 Task: Enable Airbnb plus home stays is reviewed for quality.
Action: Mouse moved to (648, 197)
Screenshot: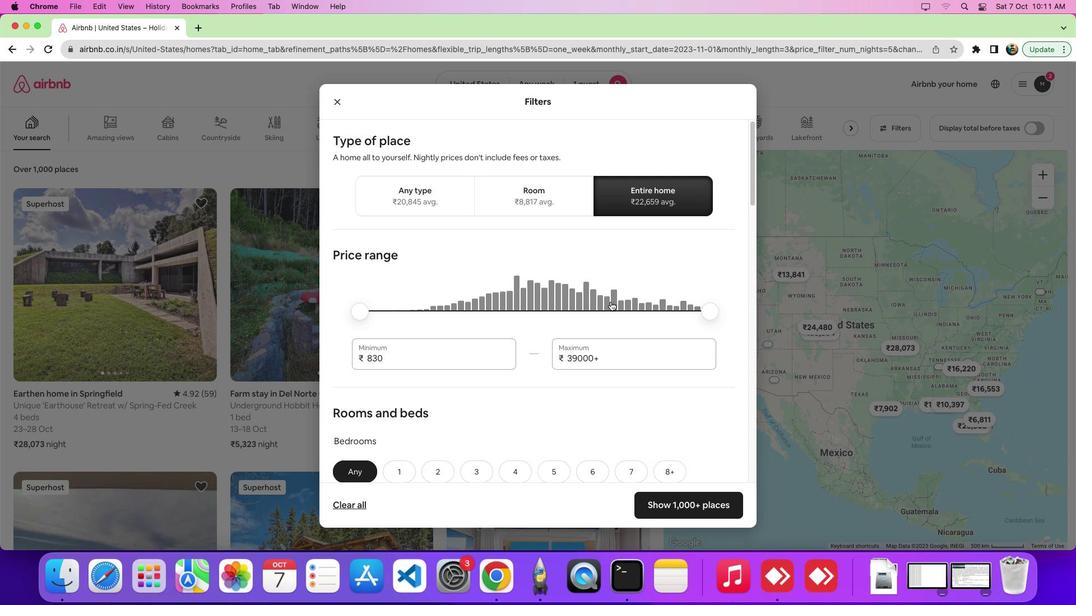 
Action: Mouse pressed left at (648, 197)
Screenshot: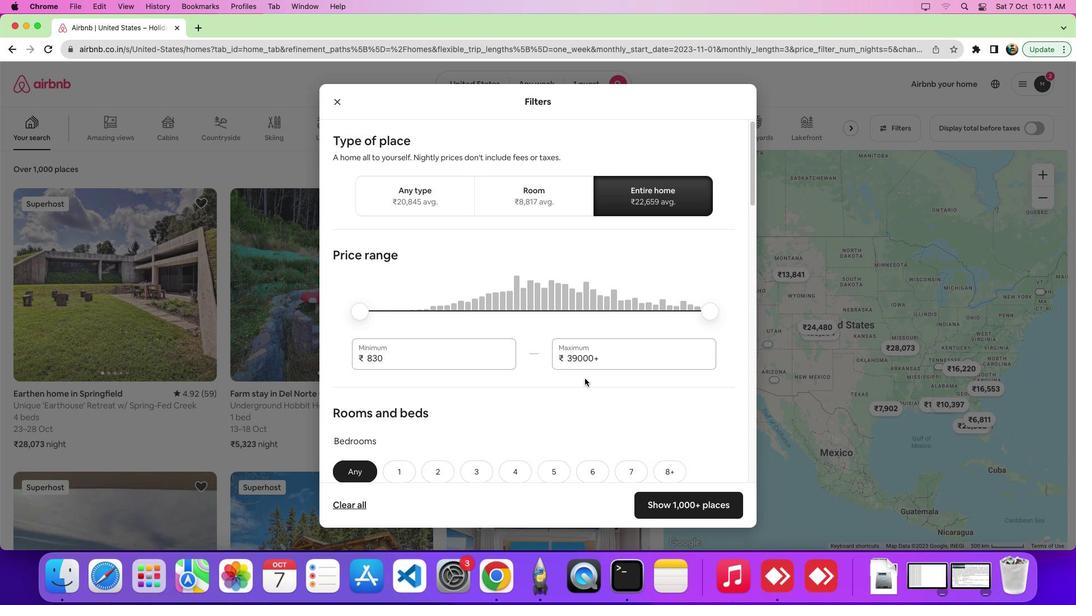 
Action: Mouse moved to (584, 379)
Screenshot: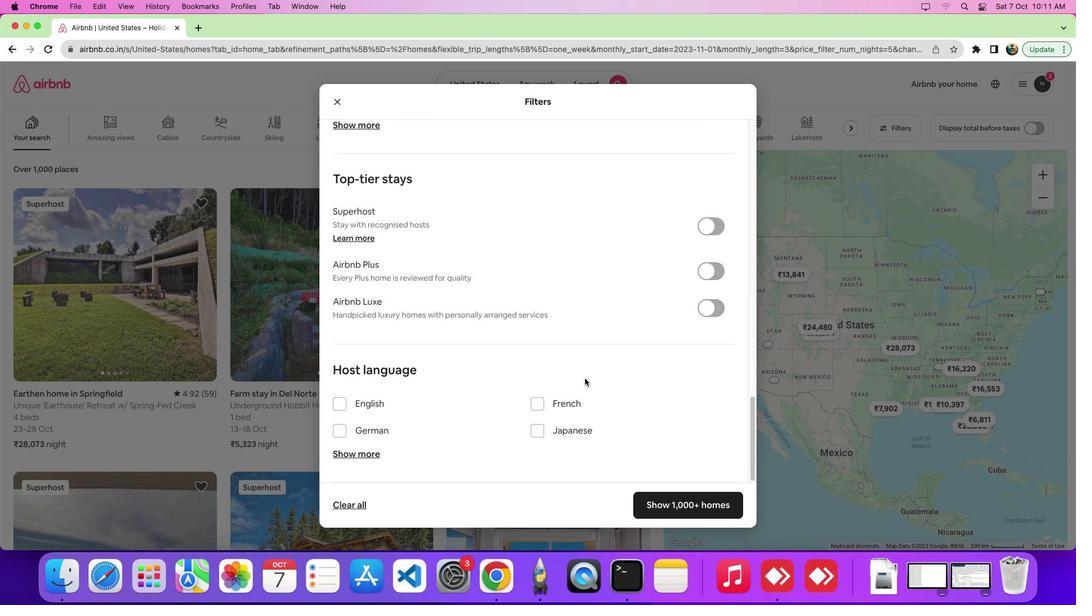 
Action: Mouse scrolled (584, 379) with delta (0, 0)
Screenshot: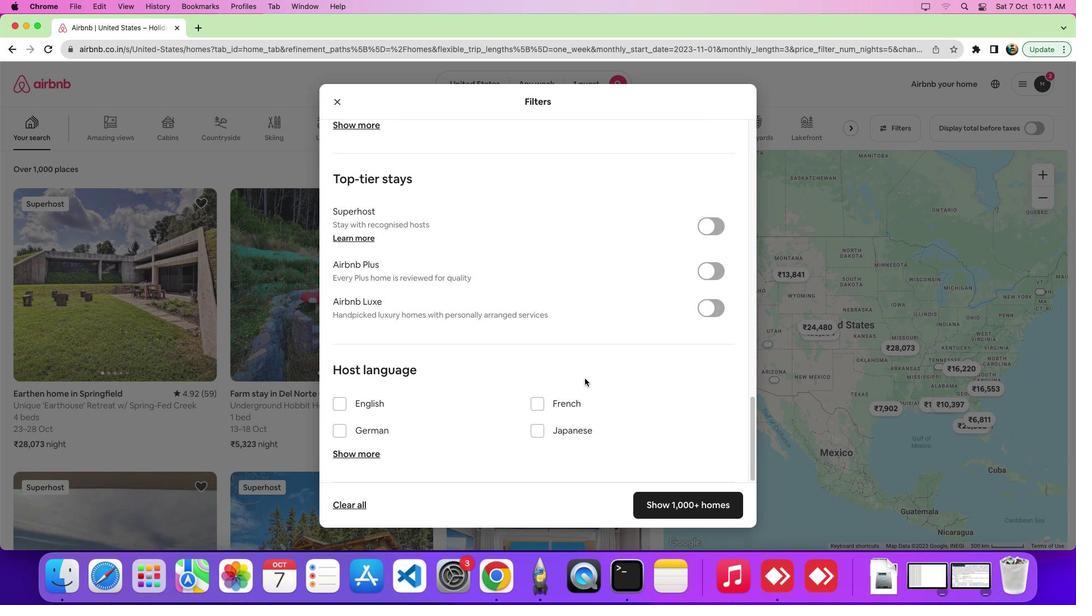 
Action: Mouse scrolled (584, 379) with delta (0, 0)
Screenshot: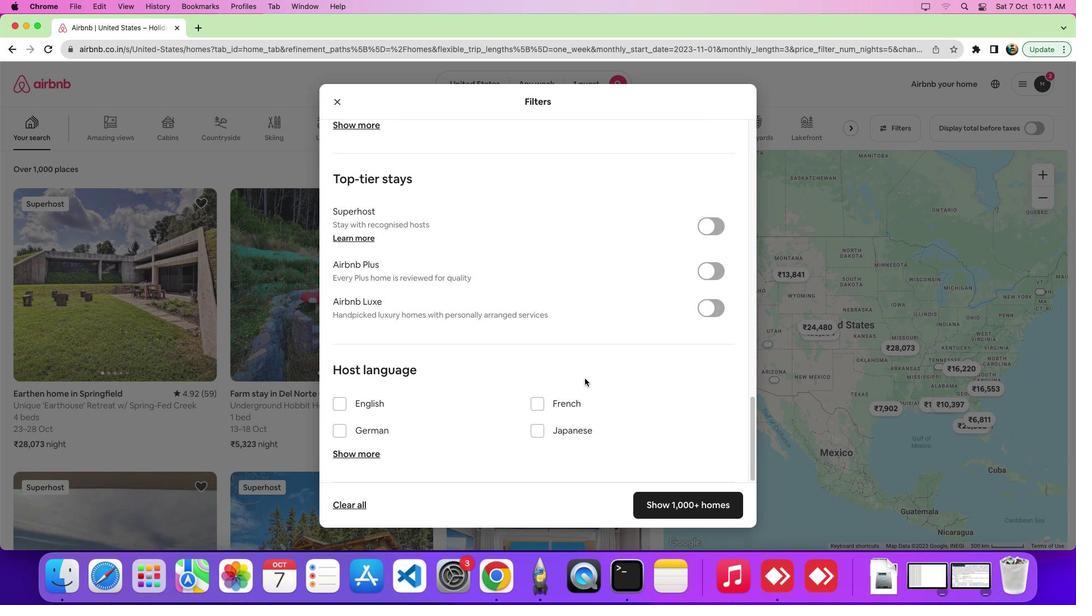 
Action: Mouse scrolled (584, 379) with delta (0, -5)
Screenshot: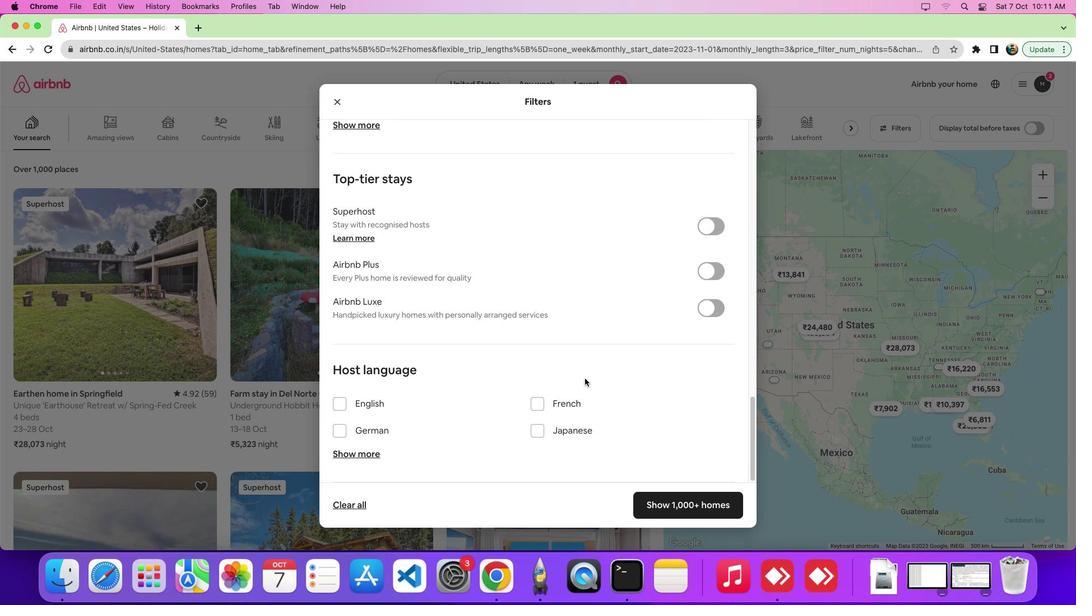
Action: Mouse scrolled (584, 379) with delta (0, -7)
Screenshot: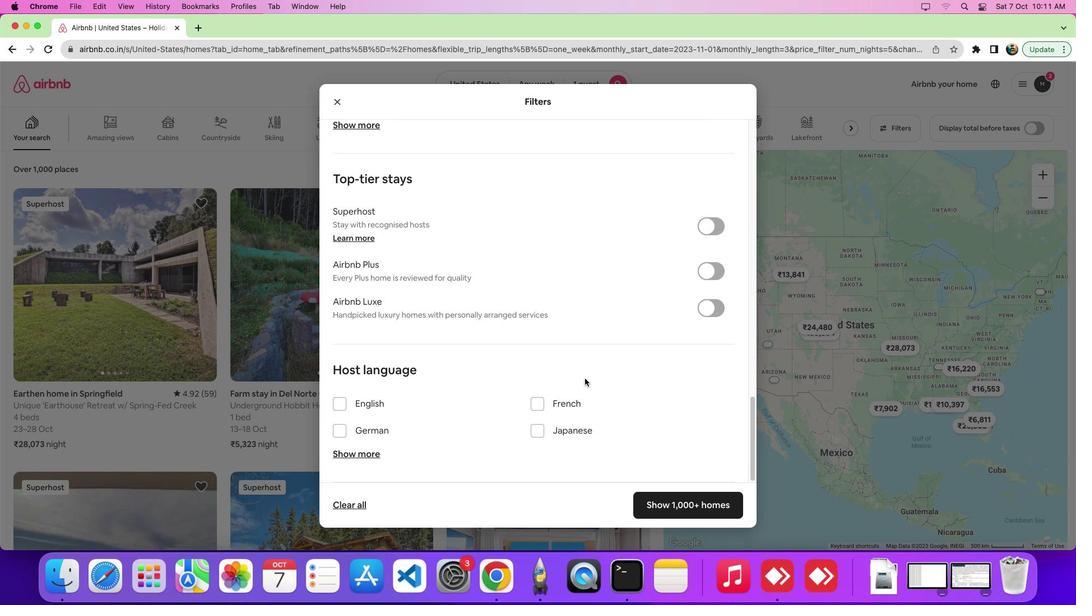 
Action: Mouse scrolled (584, 379) with delta (0, -8)
Screenshot: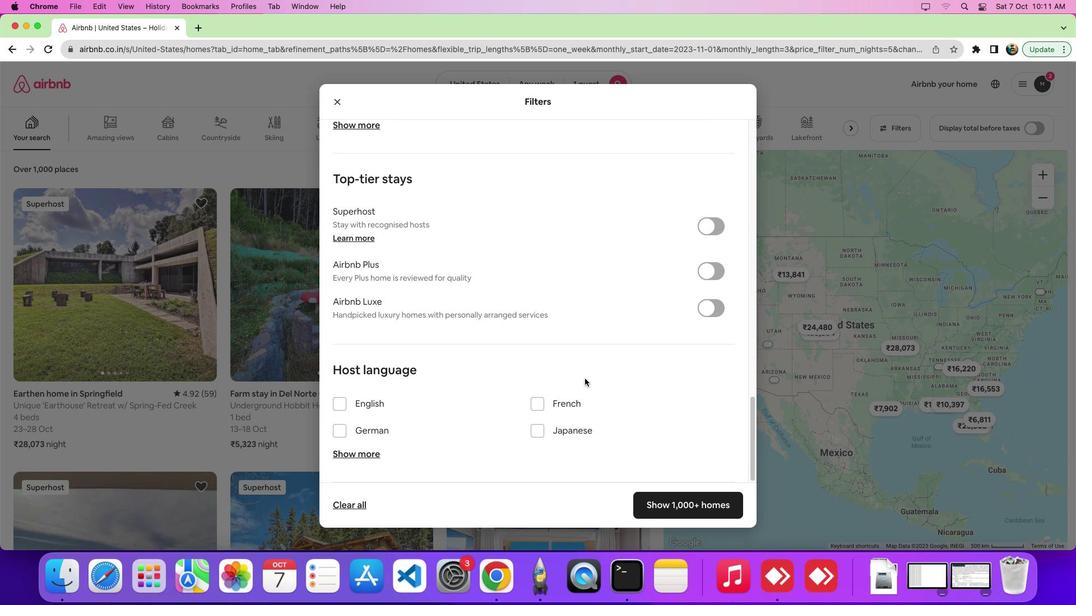 
Action: Mouse scrolled (584, 379) with delta (0, -8)
Screenshot: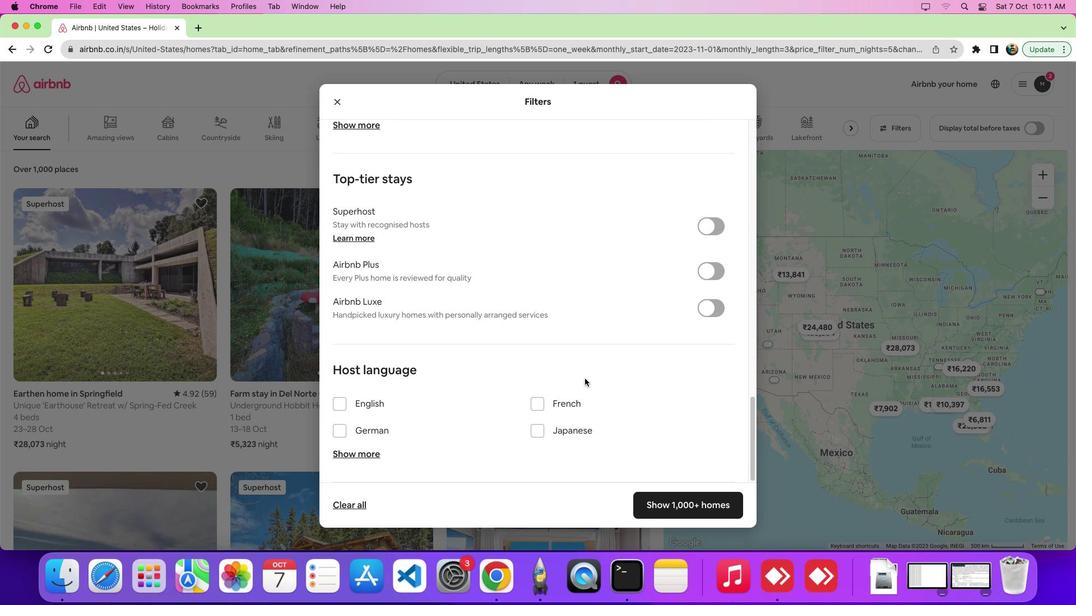 
Action: Mouse scrolled (584, 379) with delta (0, 0)
Screenshot: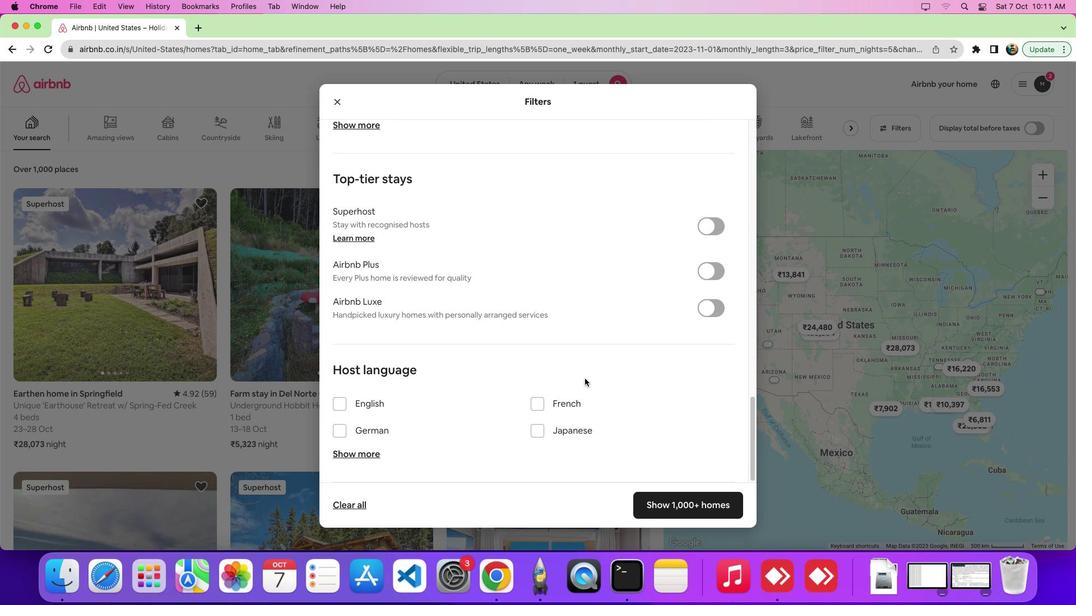 
Action: Mouse scrolled (584, 379) with delta (0, 0)
Screenshot: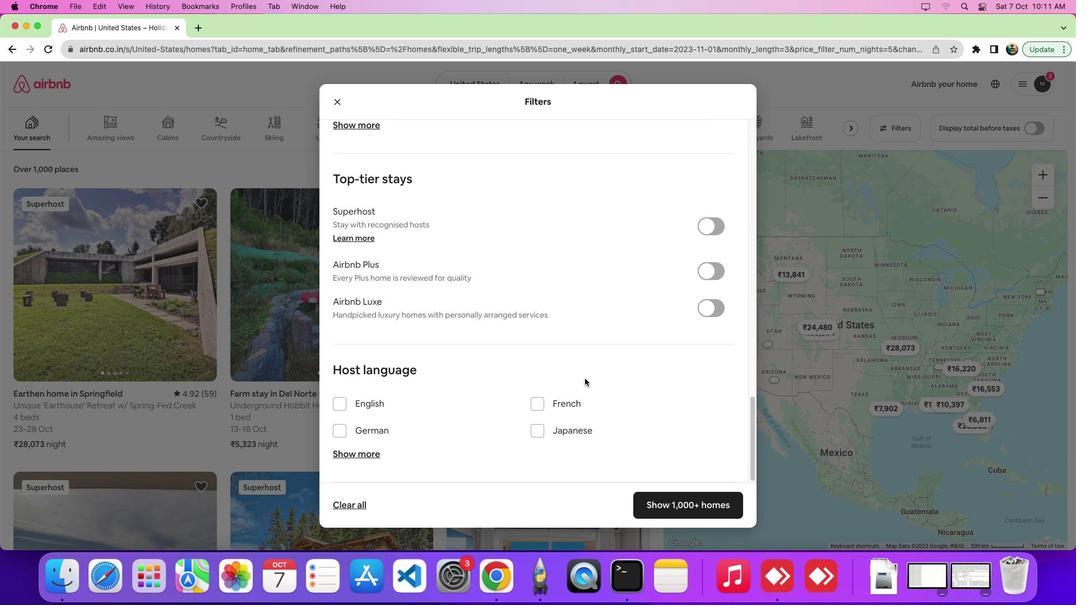 
Action: Mouse scrolled (584, 379) with delta (0, 0)
Screenshot: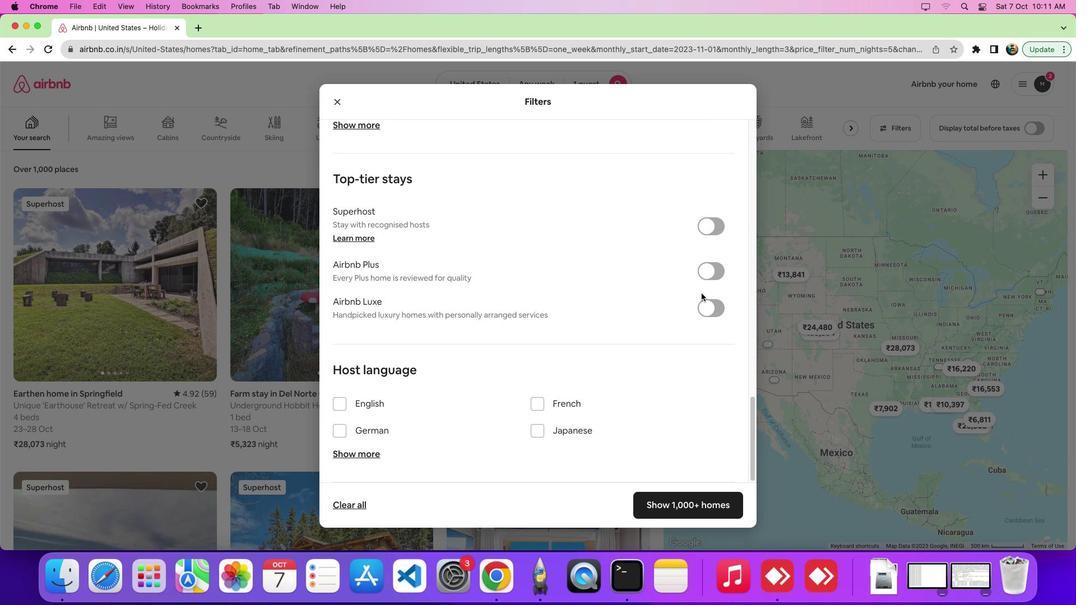 
Action: Mouse moved to (712, 276)
Screenshot: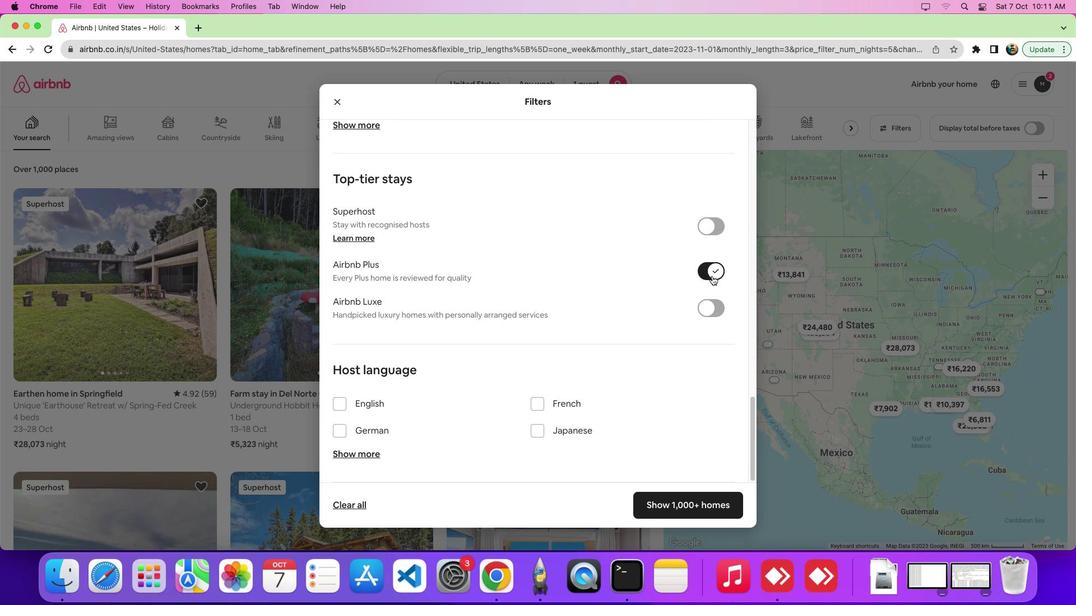 
Action: Mouse pressed left at (712, 276)
Screenshot: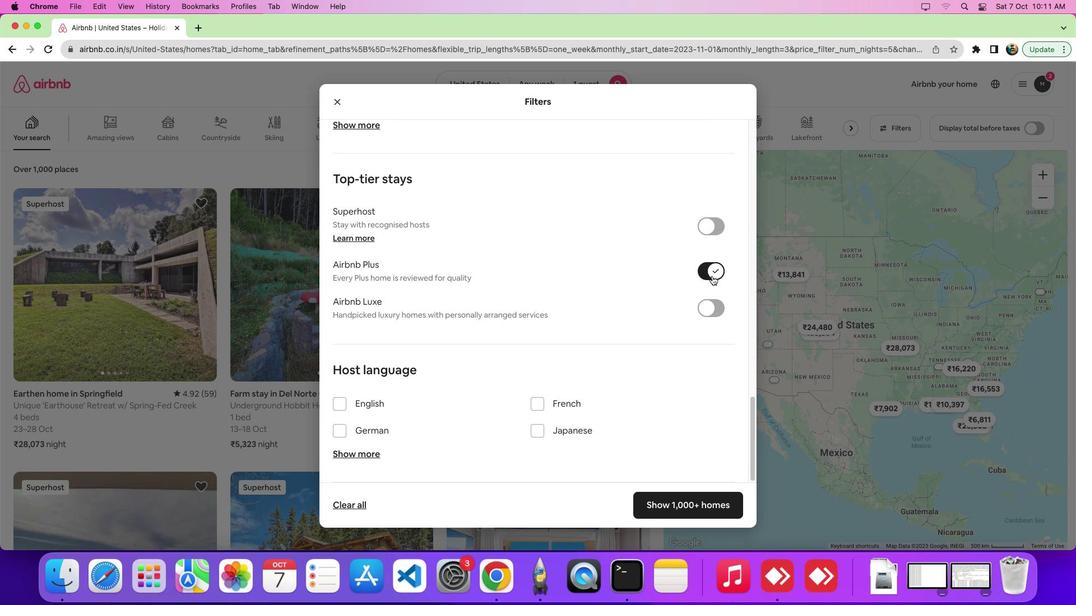 
